 Task: Show available start times in increments of 30 minutes.
Action: Mouse moved to (433, 251)
Screenshot: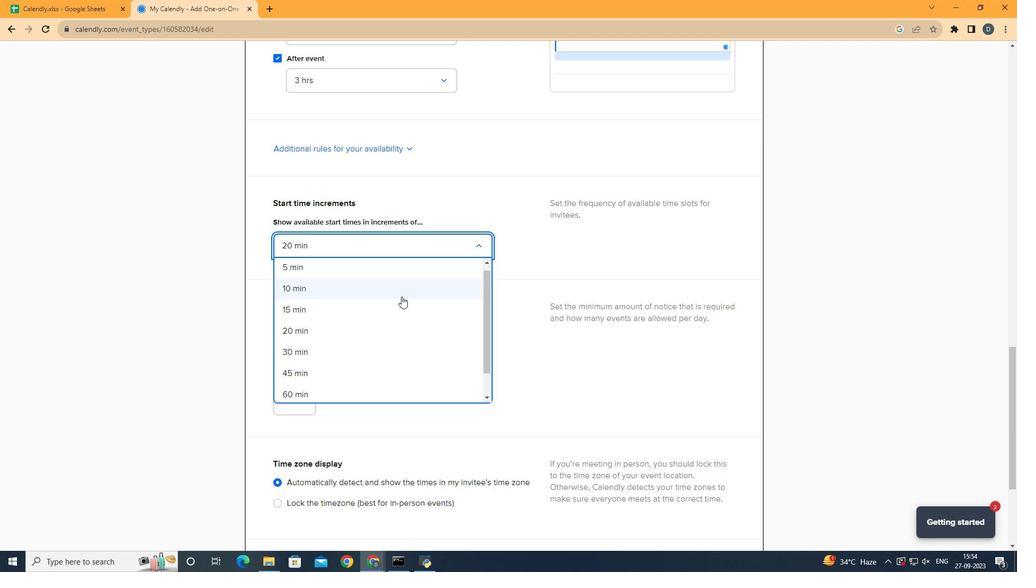 
Action: Mouse pressed left at (433, 251)
Screenshot: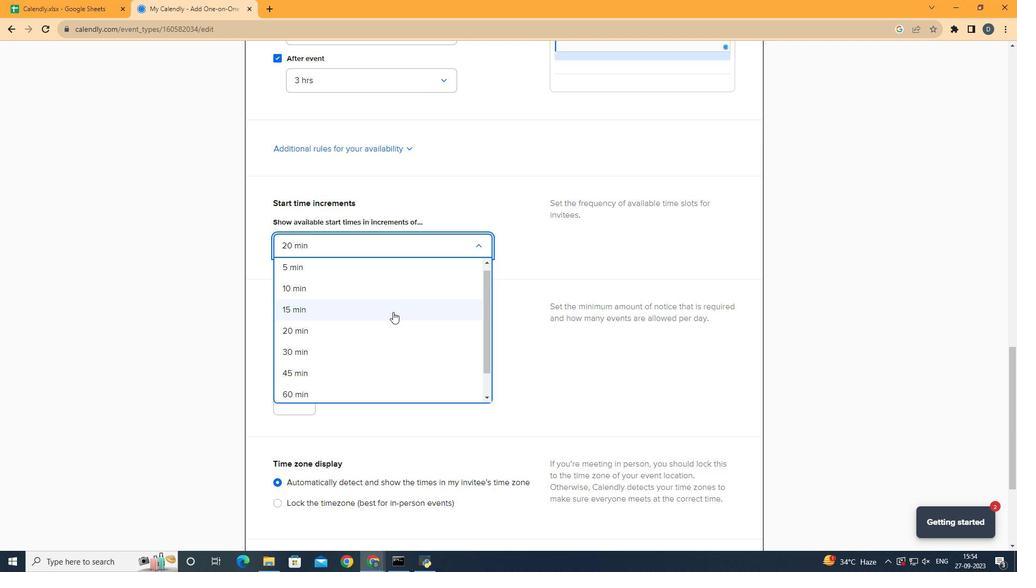
Action: Mouse moved to (375, 347)
Screenshot: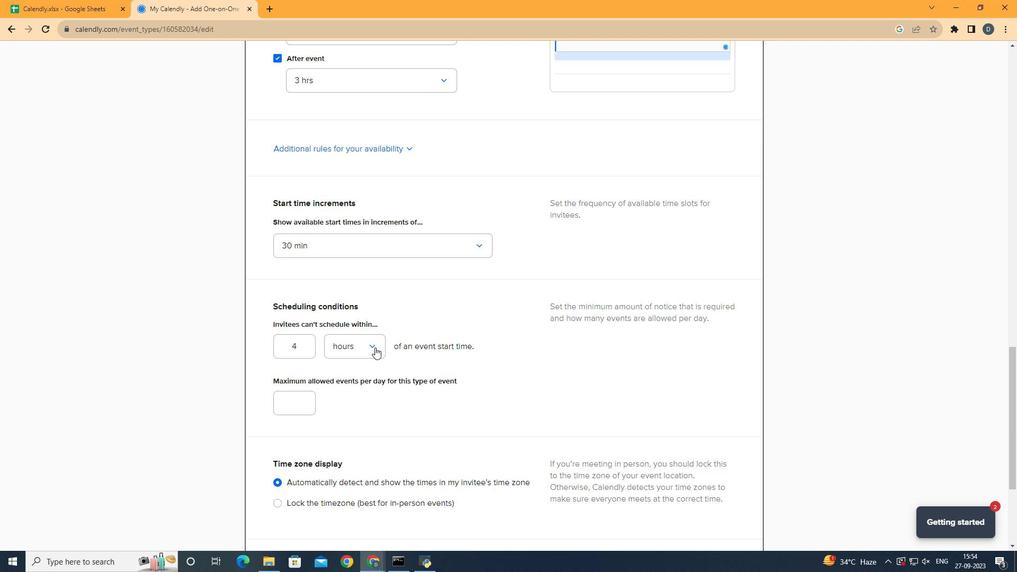 
Action: Mouse pressed left at (375, 347)
Screenshot: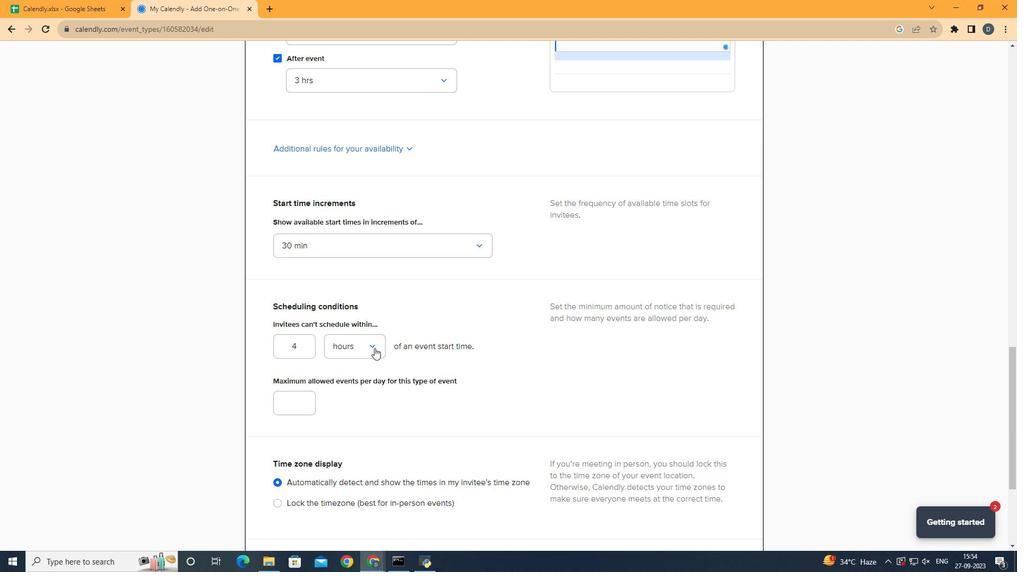 
Action: Mouse moved to (374, 348)
Screenshot: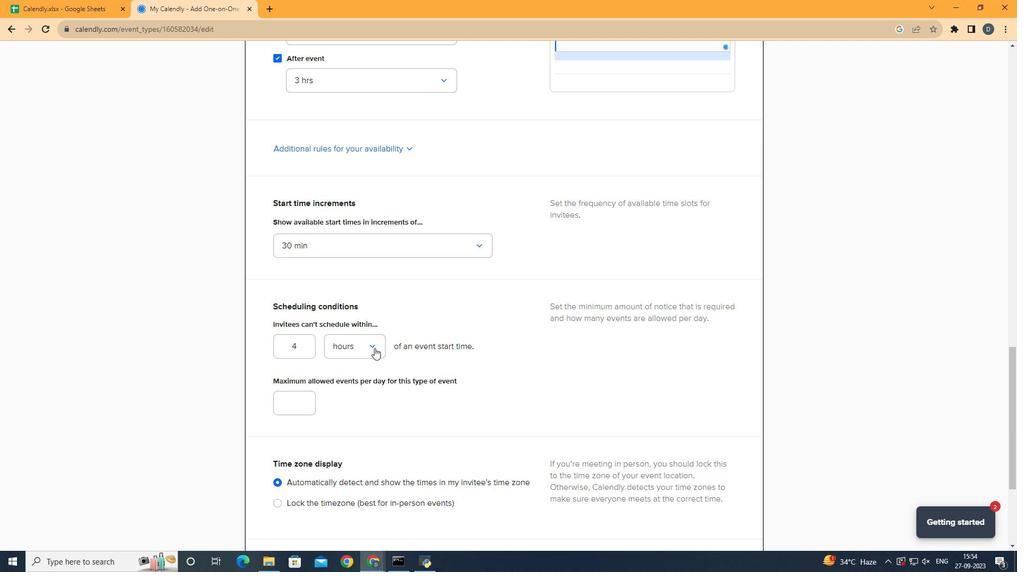 
